 Task: In the  document adaptation.epub Select the first Column and change text color to  'Black' Apply the command  'Undo' Apply the command  Redo
Action: Mouse moved to (477, 236)
Screenshot: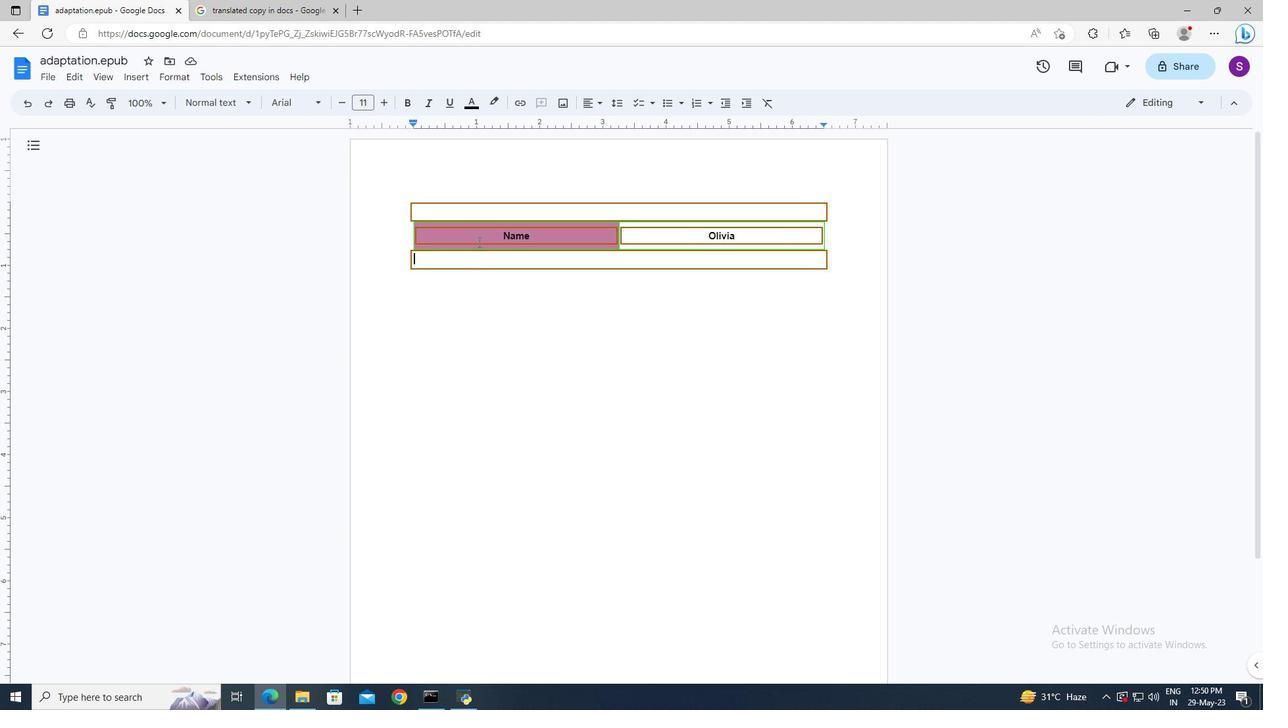 
Action: Mouse pressed left at (477, 236)
Screenshot: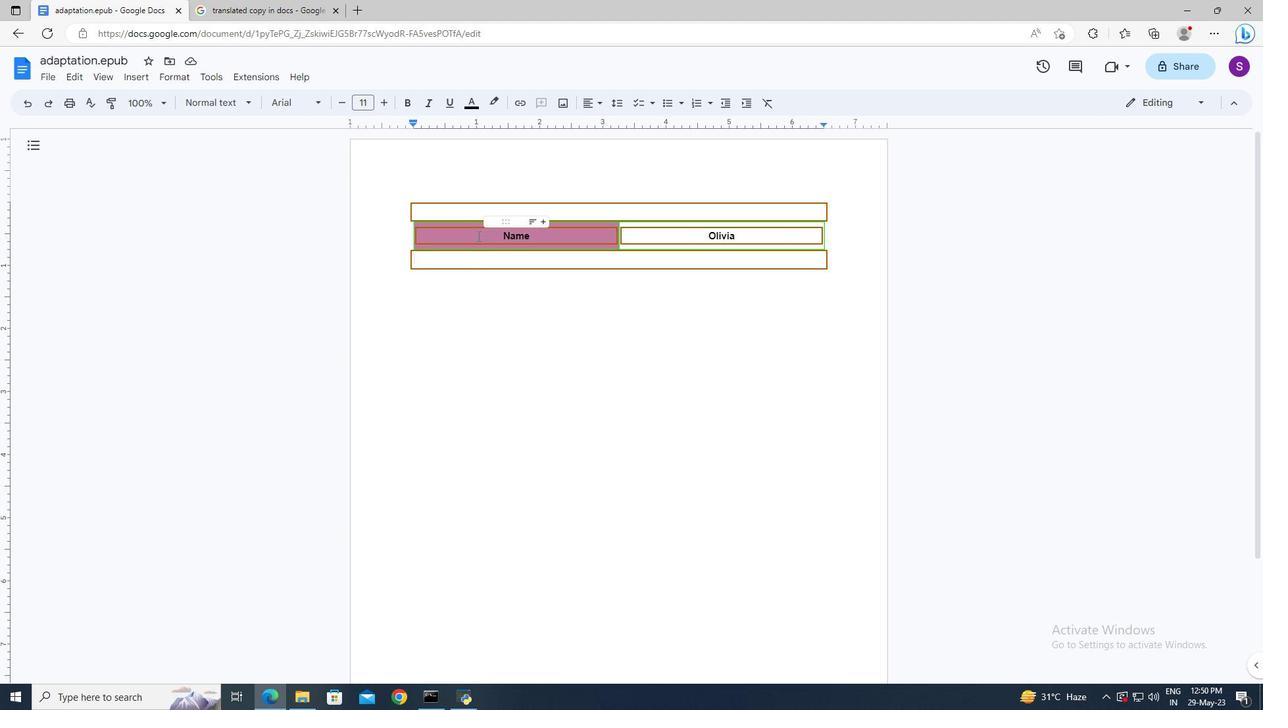 
Action: Key pressed <Key.shift><Key.down><Key.left><Key.left>
Screenshot: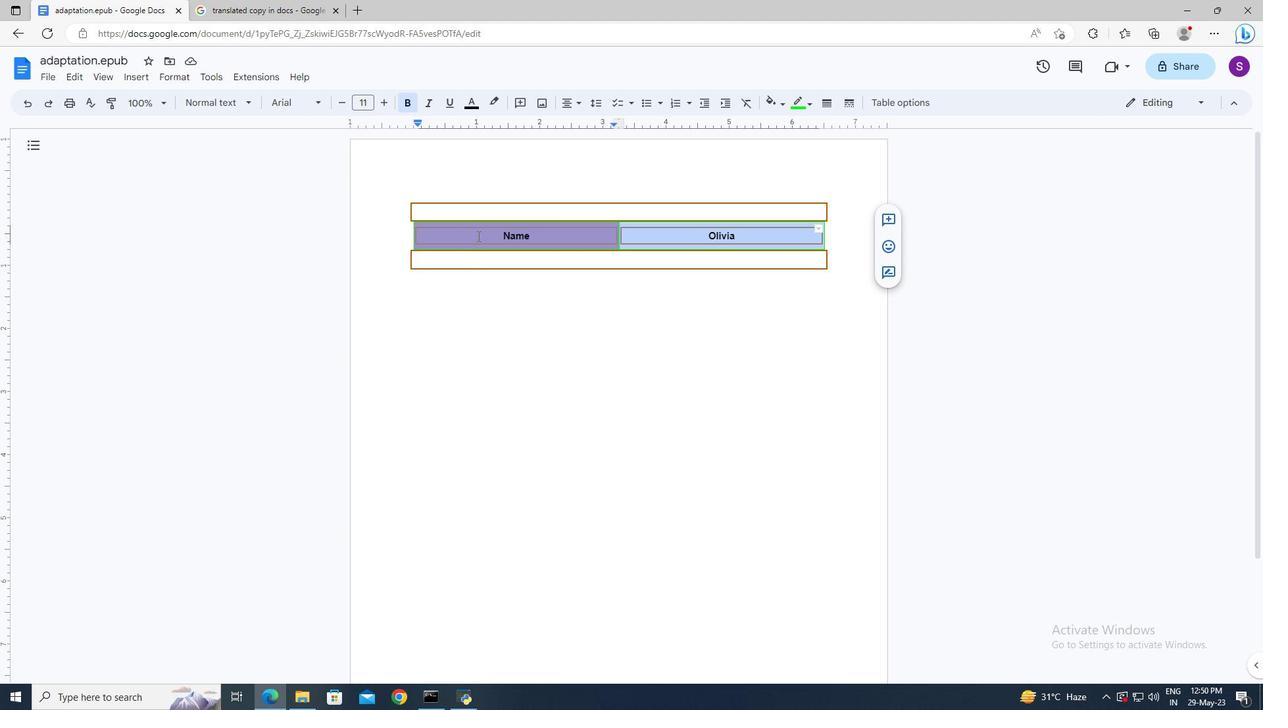 
Action: Mouse moved to (477, 104)
Screenshot: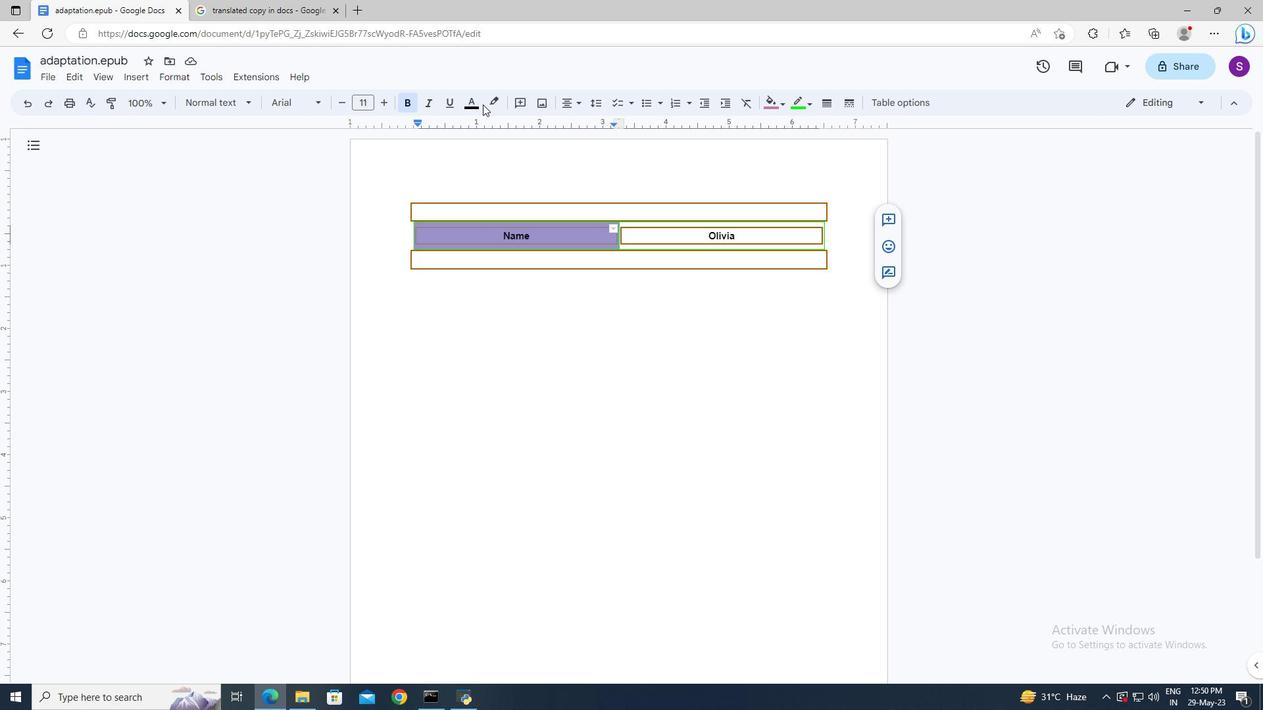 
Action: Mouse pressed left at (477, 104)
Screenshot: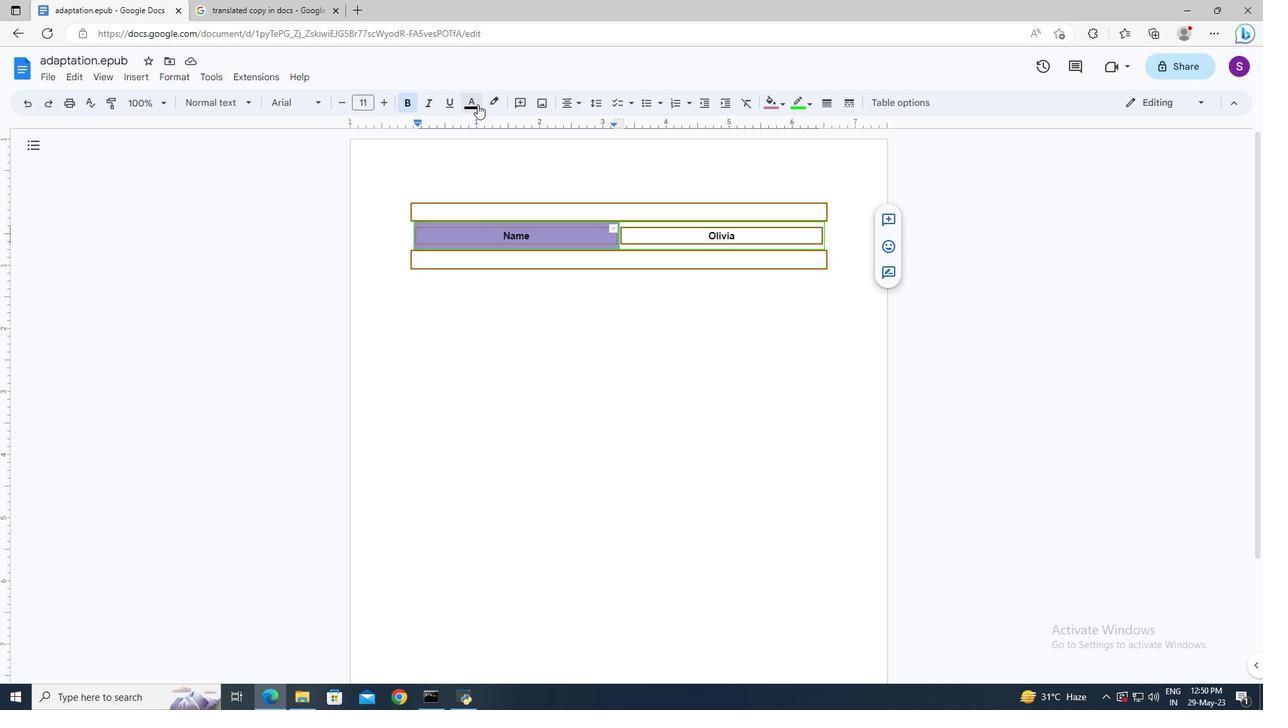 
Action: Mouse moved to (476, 127)
Screenshot: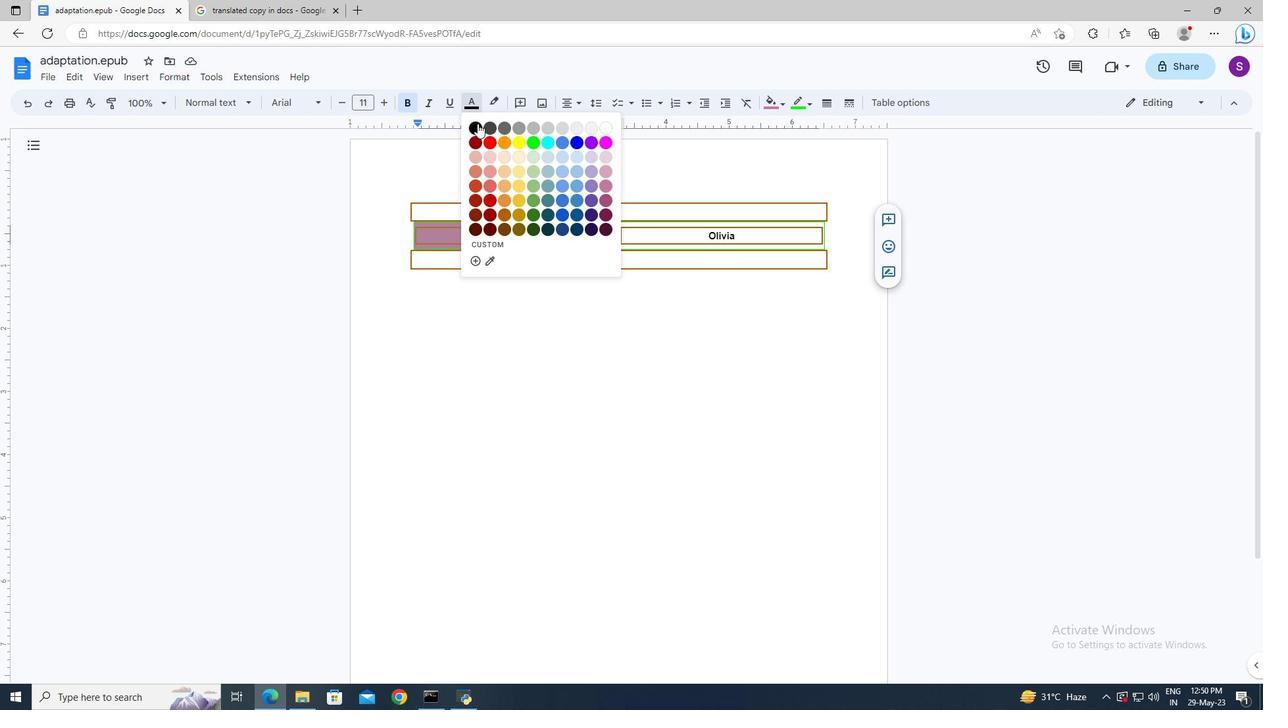 
Action: Mouse pressed left at (476, 127)
Screenshot: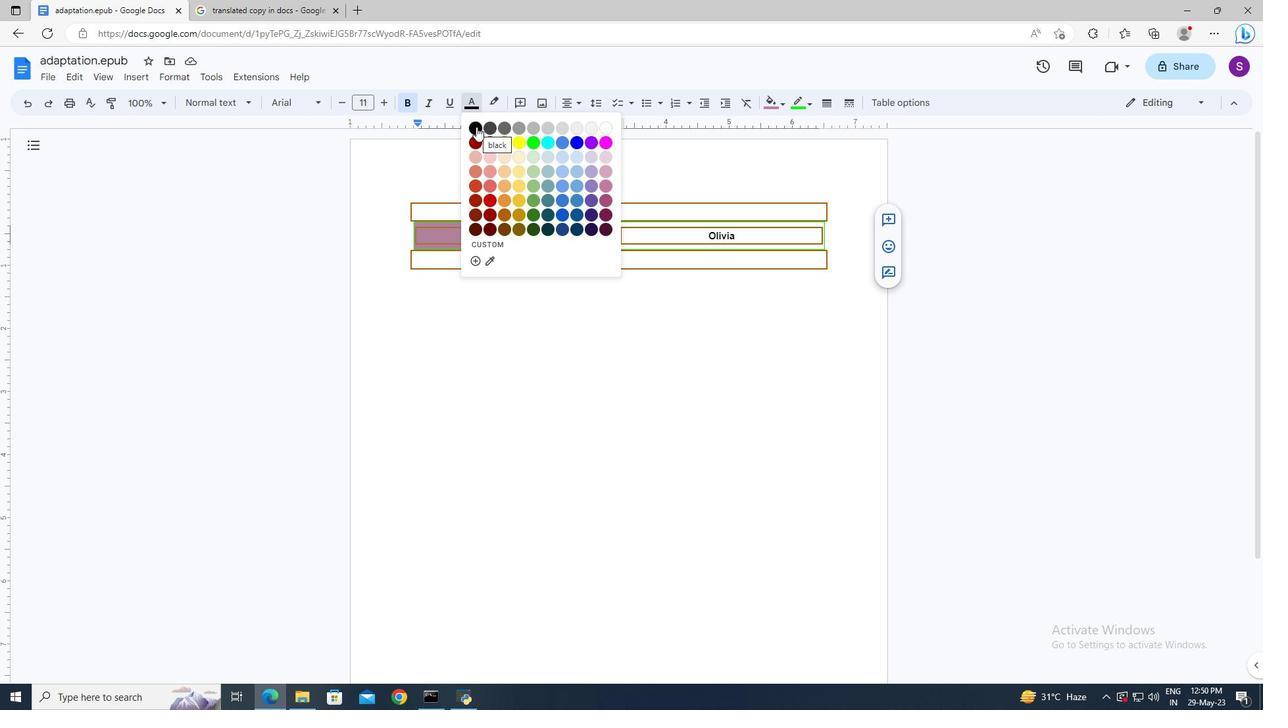 
Action: Mouse moved to (518, 319)
Screenshot: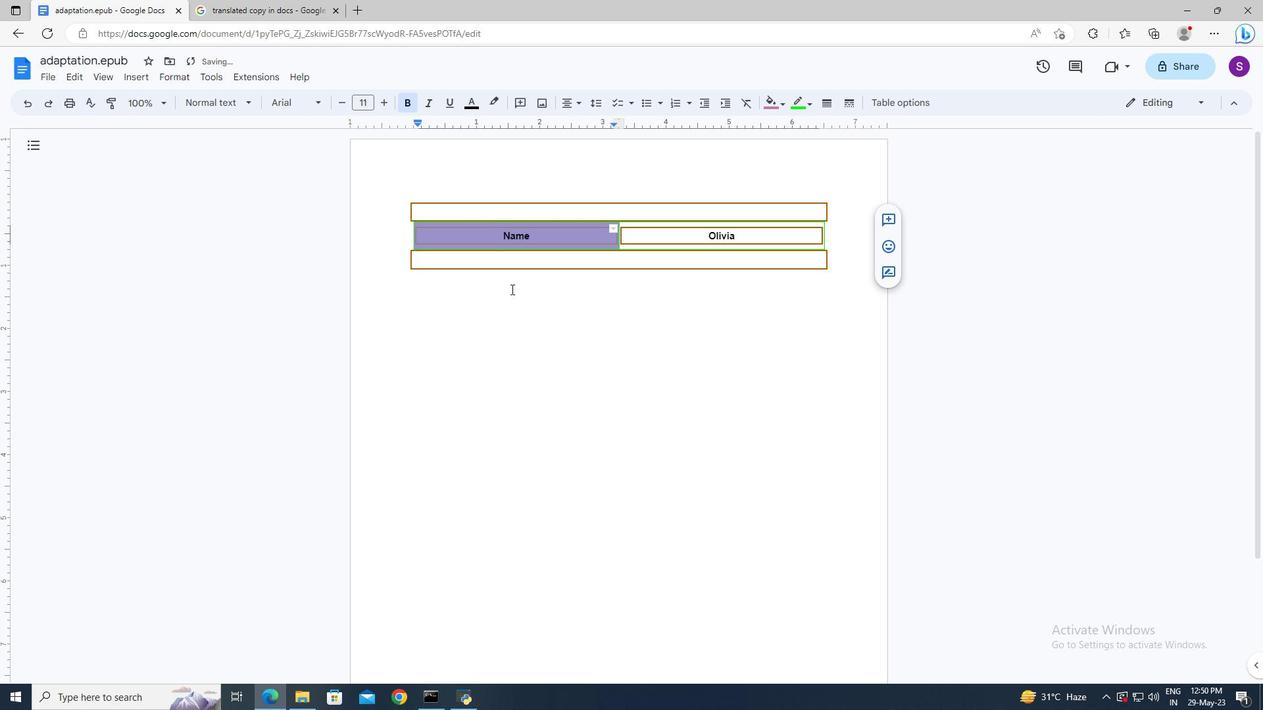 
Action: Mouse pressed left at (518, 319)
Screenshot: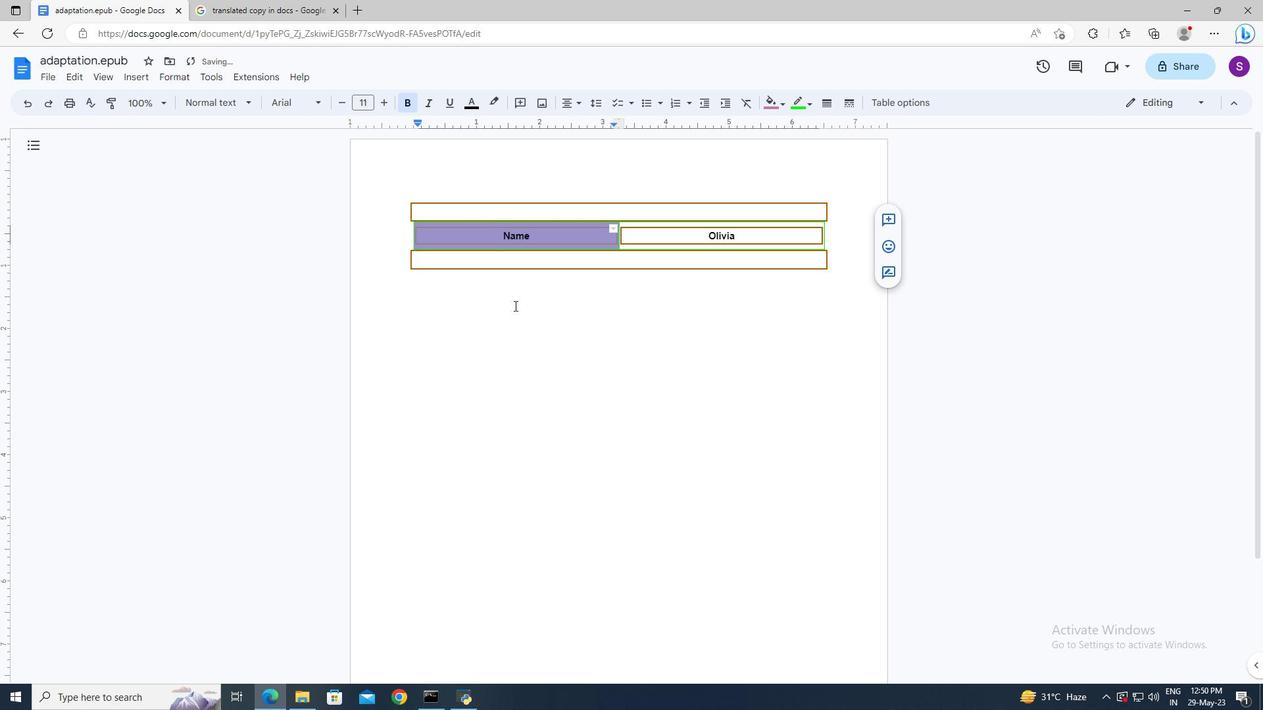 
Action: Key pressed ctrl+Z
Screenshot: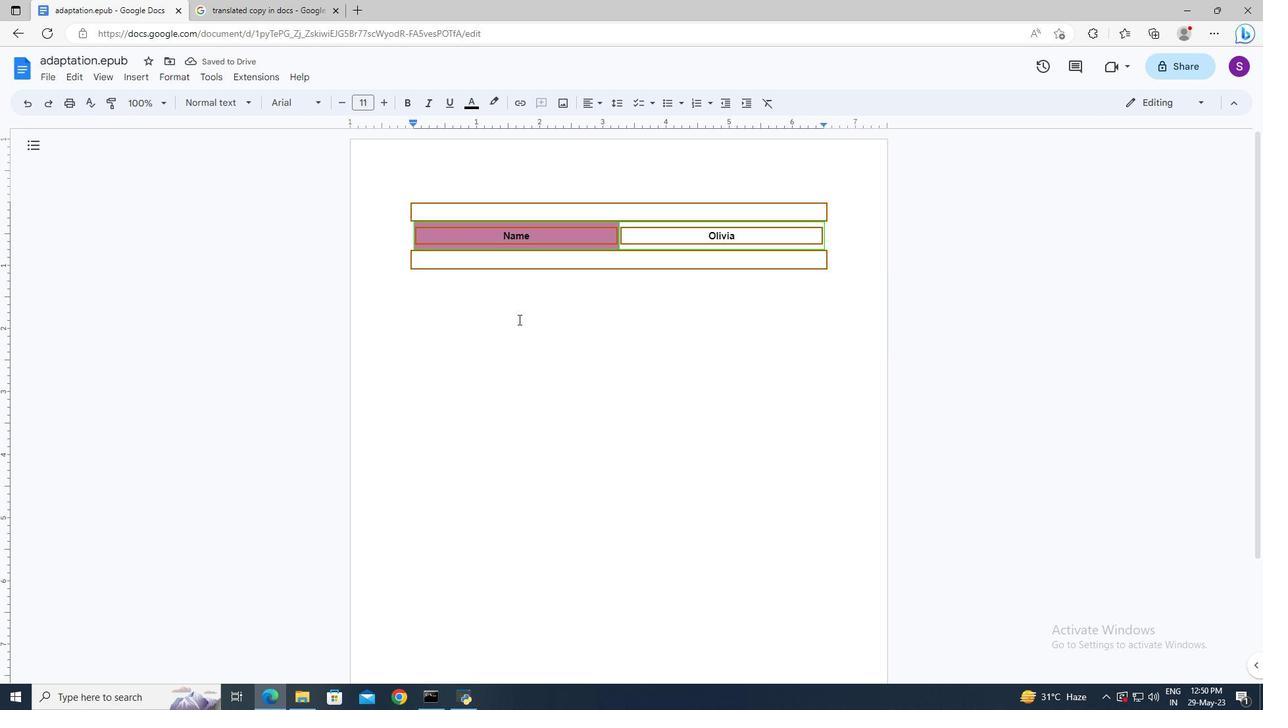 
Action: Mouse pressed left at (518, 319)
Screenshot: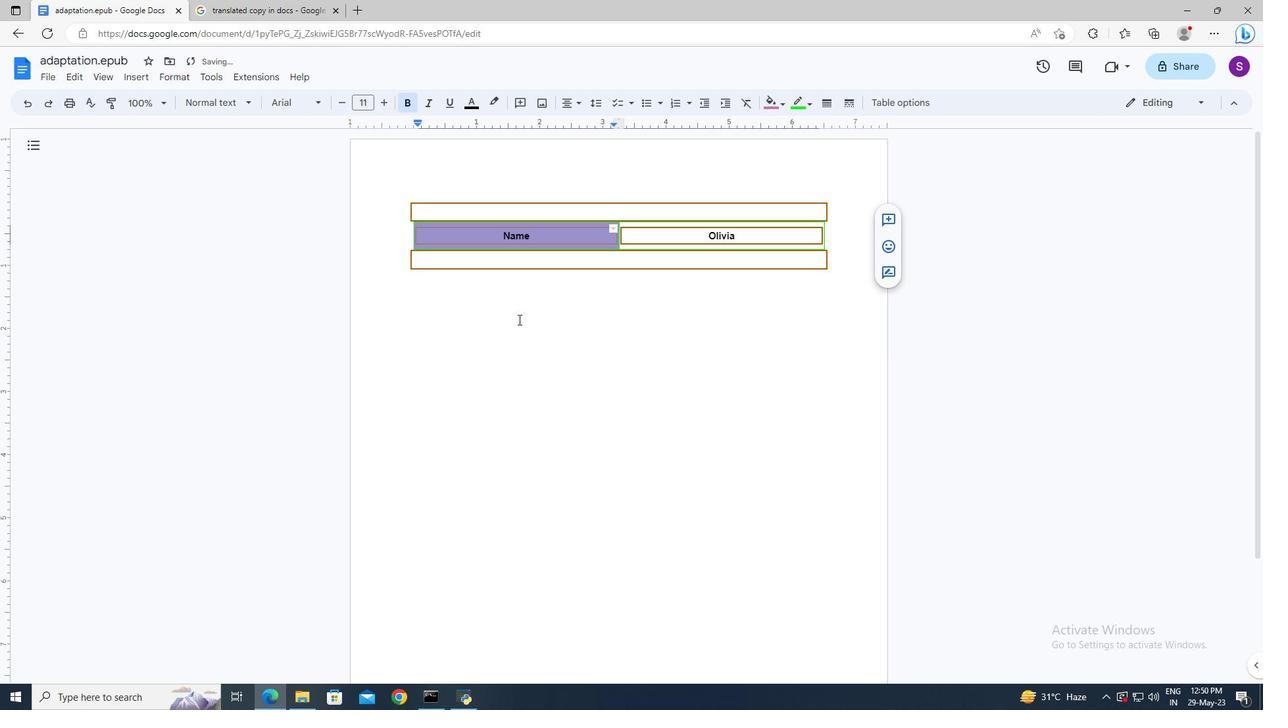 
Action: Key pressed ctrl+Y
Screenshot: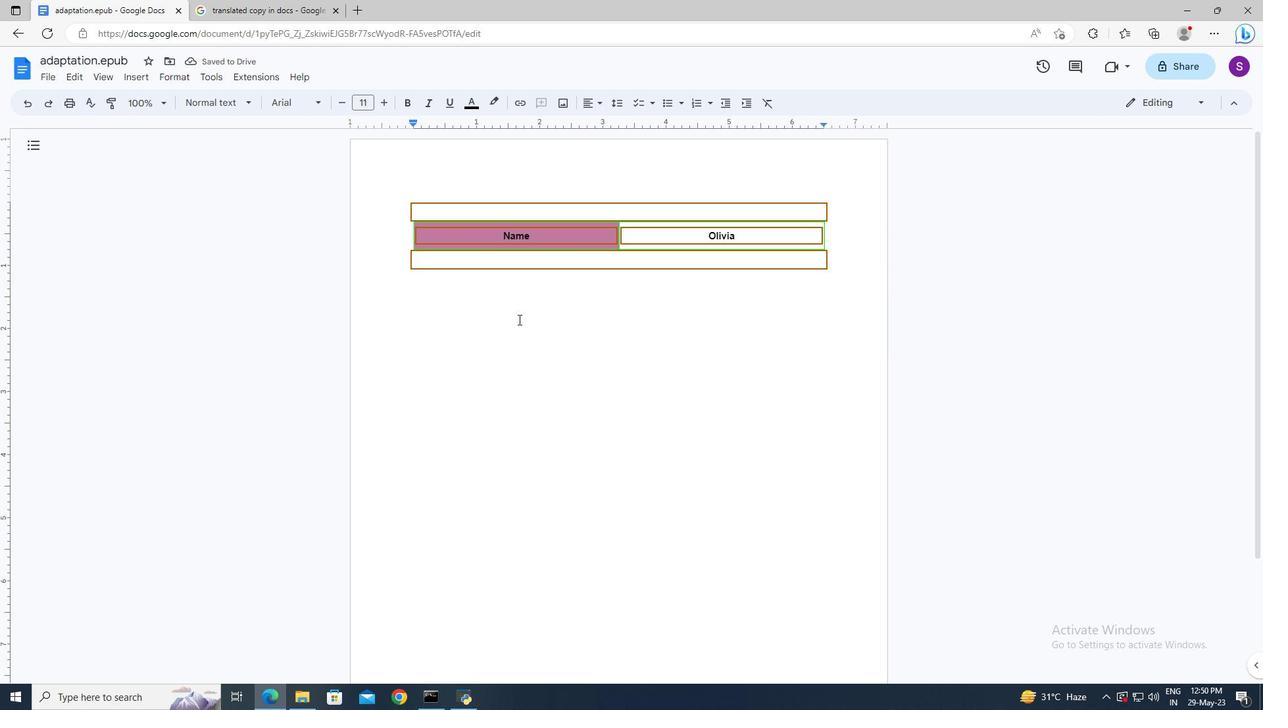 
Action: Mouse pressed left at (518, 319)
Screenshot: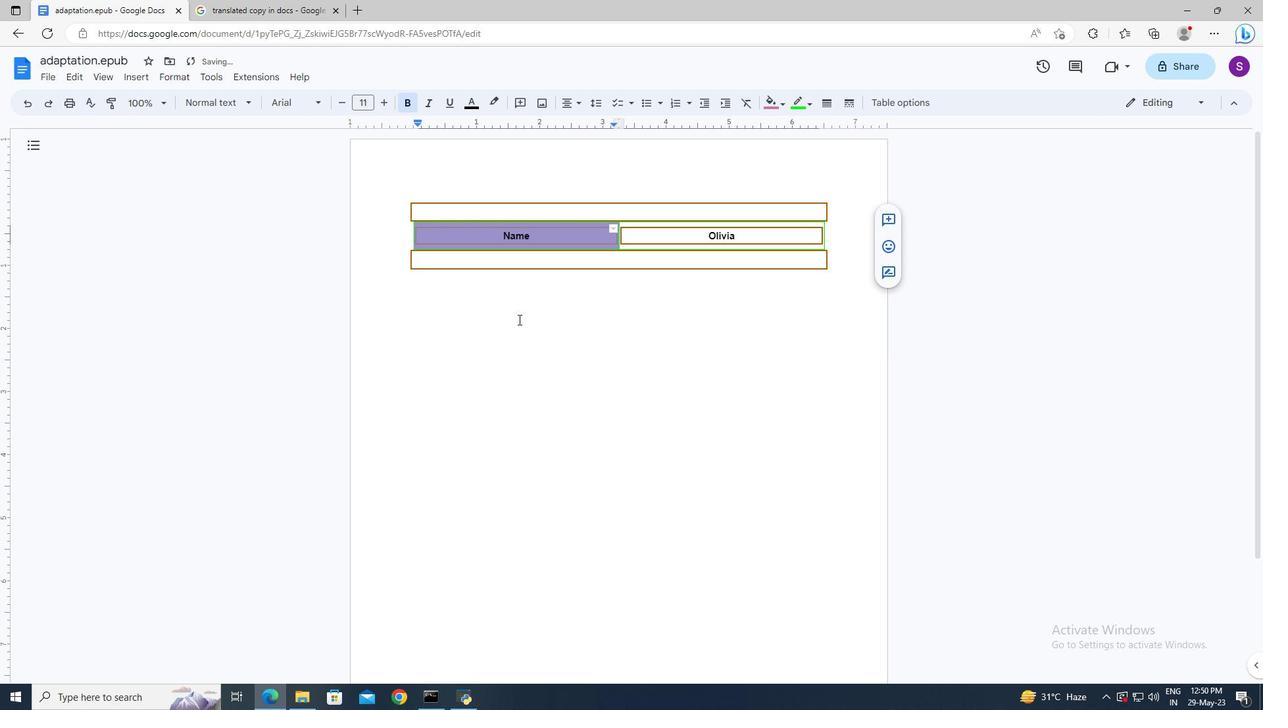 
